 Task: Check the percentage active listings of gated community in the last 3 years.
Action: Mouse moved to (724, 167)
Screenshot: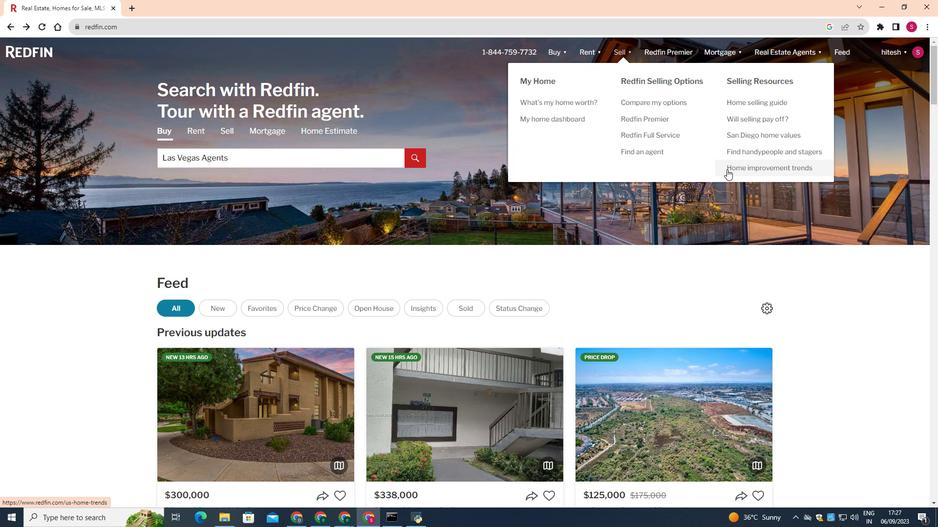 
Action: Mouse pressed left at (724, 167)
Screenshot: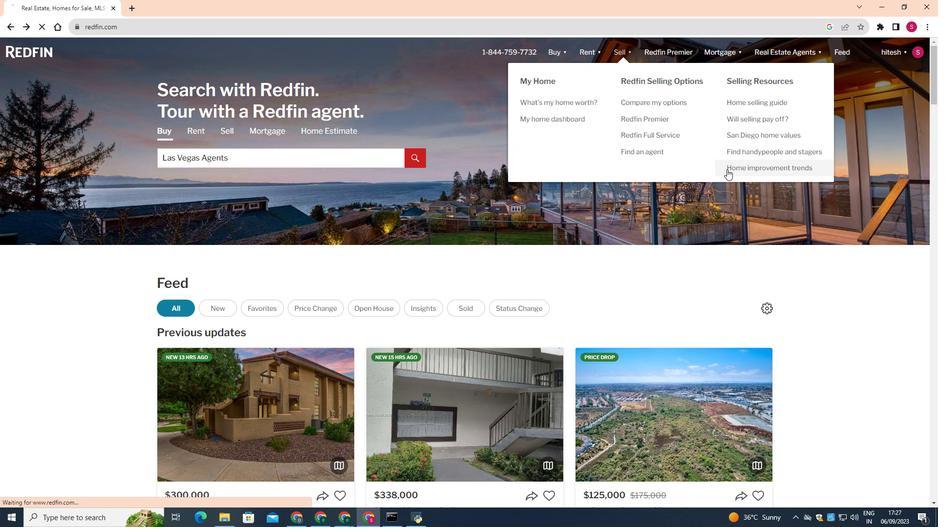 
Action: Mouse moved to (240, 178)
Screenshot: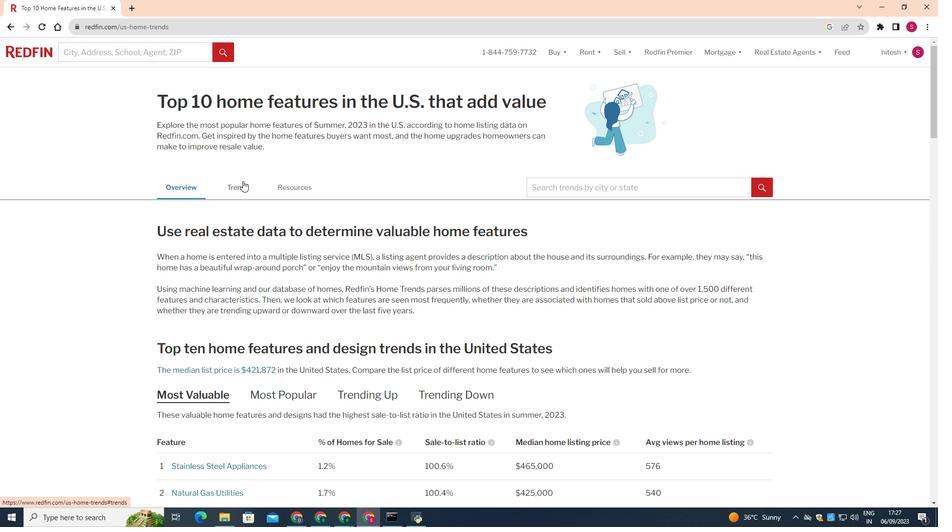 
Action: Mouse pressed left at (240, 178)
Screenshot: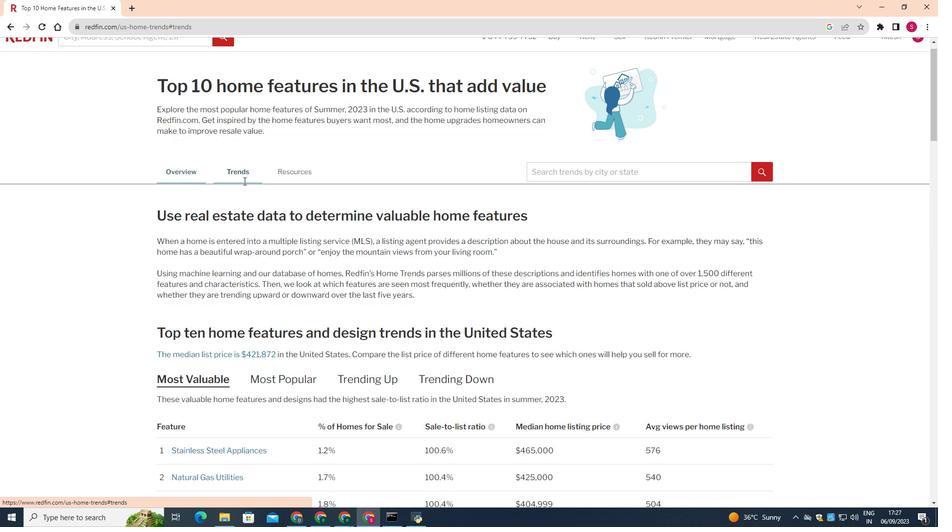 
Action: Mouse moved to (259, 197)
Screenshot: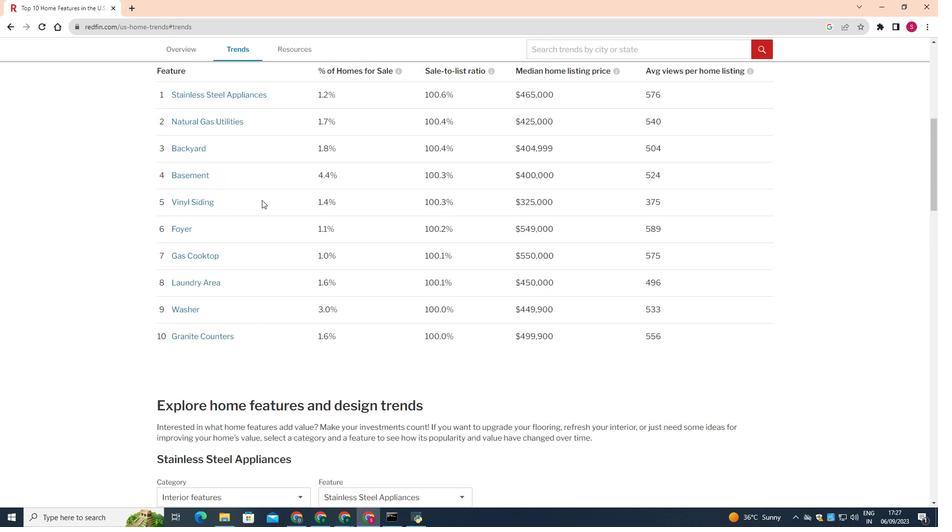 
Action: Mouse scrolled (259, 197) with delta (0, 0)
Screenshot: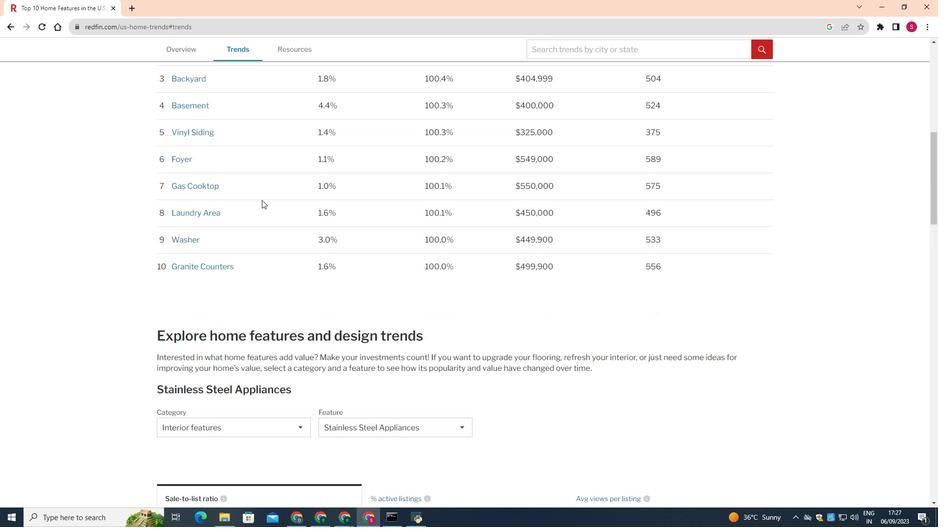 
Action: Mouse scrolled (259, 197) with delta (0, 0)
Screenshot: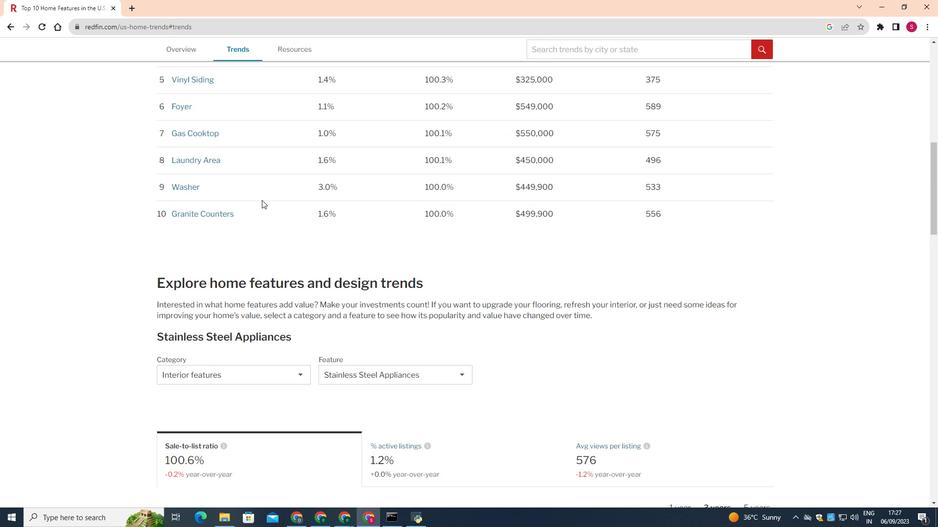 
Action: Mouse scrolled (259, 197) with delta (0, 0)
Screenshot: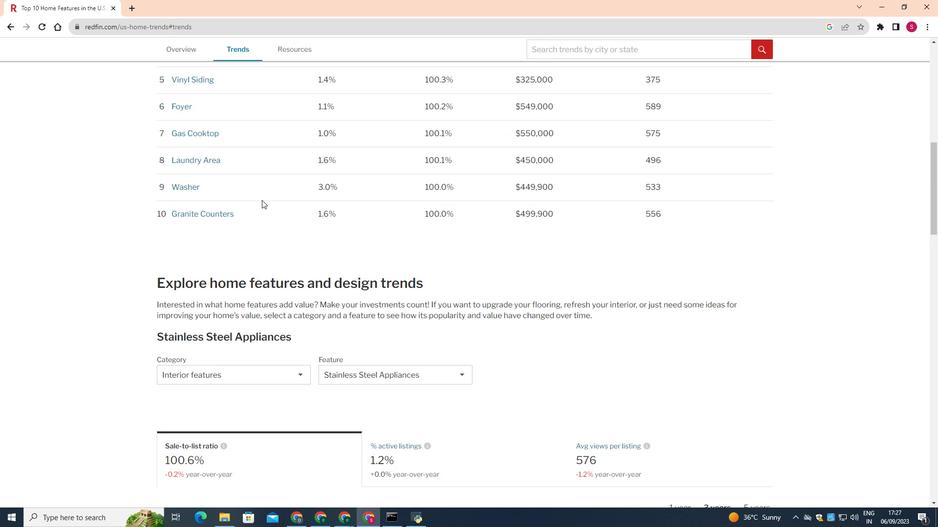 
Action: Mouse scrolled (259, 197) with delta (0, 0)
Screenshot: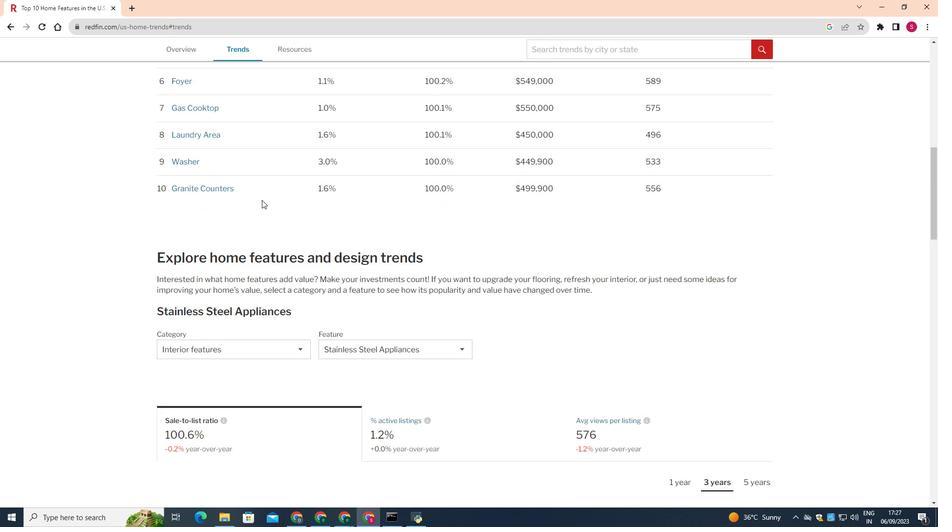 
Action: Mouse scrolled (259, 197) with delta (0, 0)
Screenshot: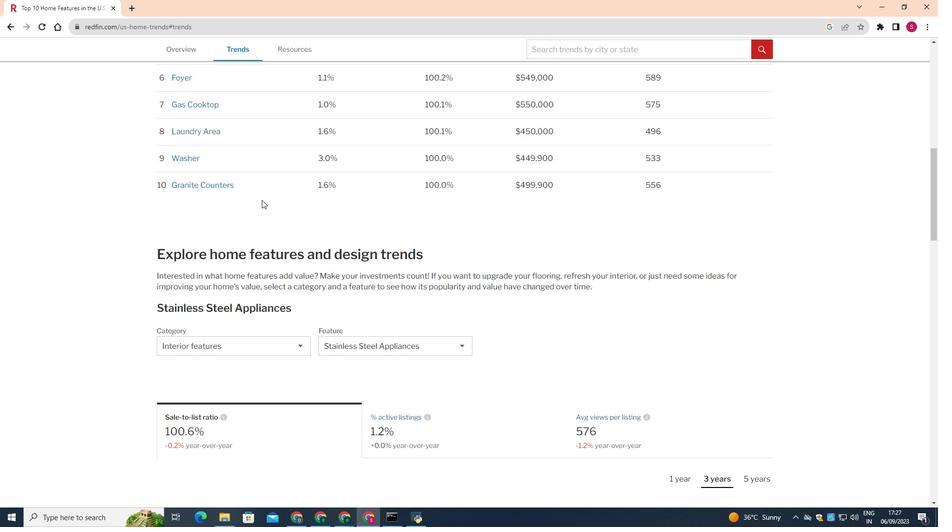 
Action: Mouse moved to (239, 338)
Screenshot: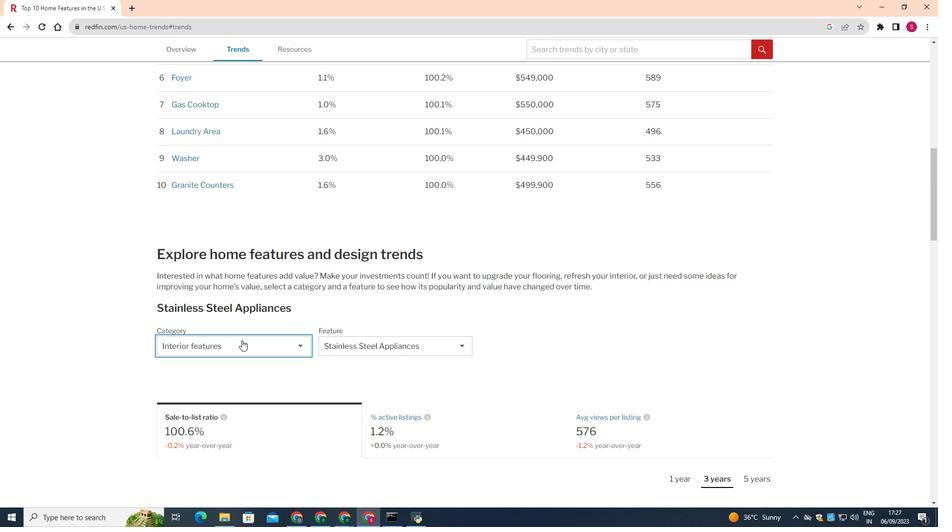 
Action: Mouse pressed left at (239, 338)
Screenshot: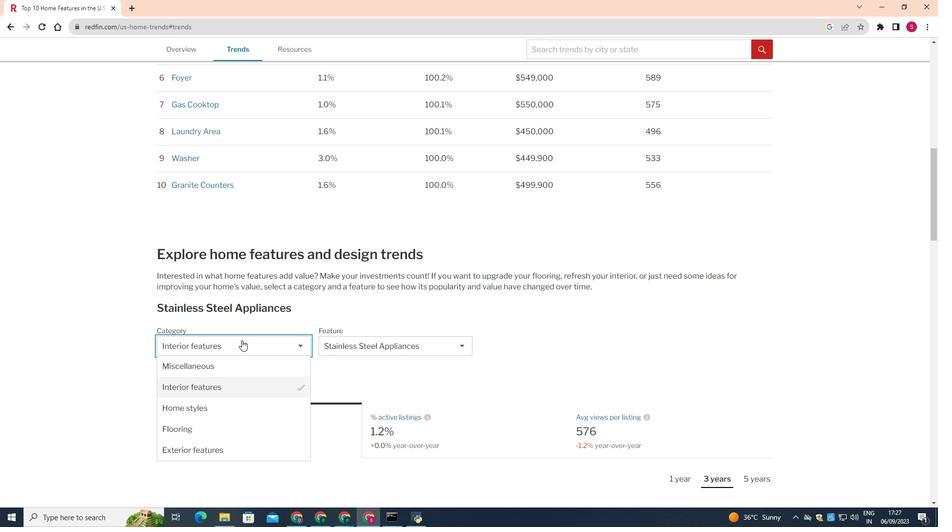 
Action: Mouse moved to (221, 362)
Screenshot: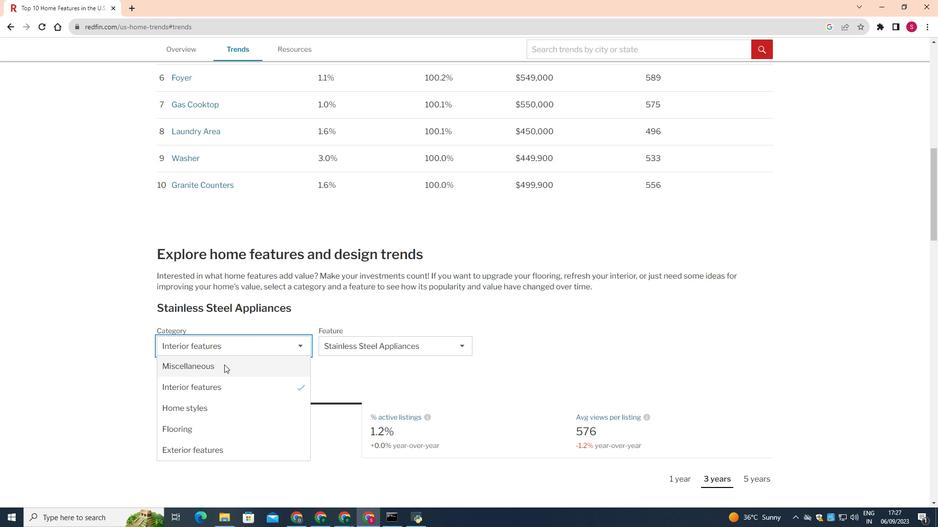 
Action: Mouse pressed left at (221, 362)
Screenshot: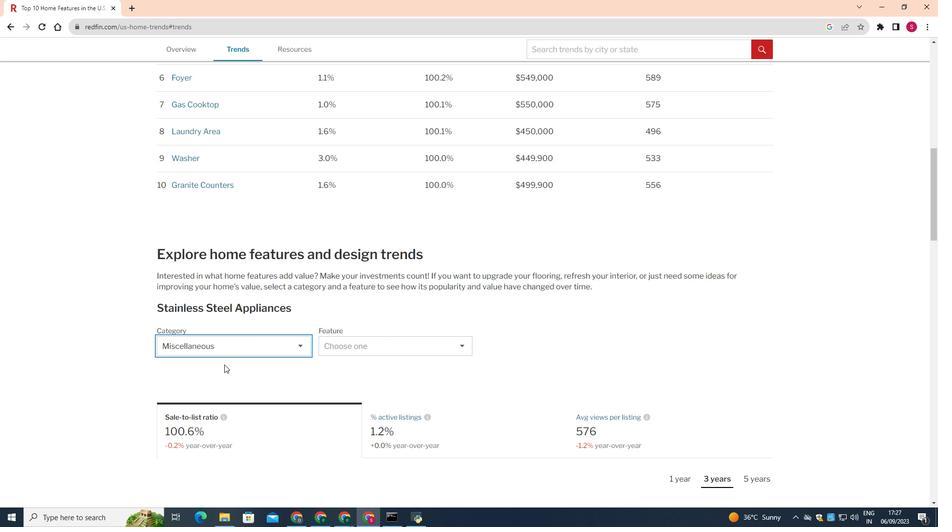 
Action: Mouse moved to (369, 347)
Screenshot: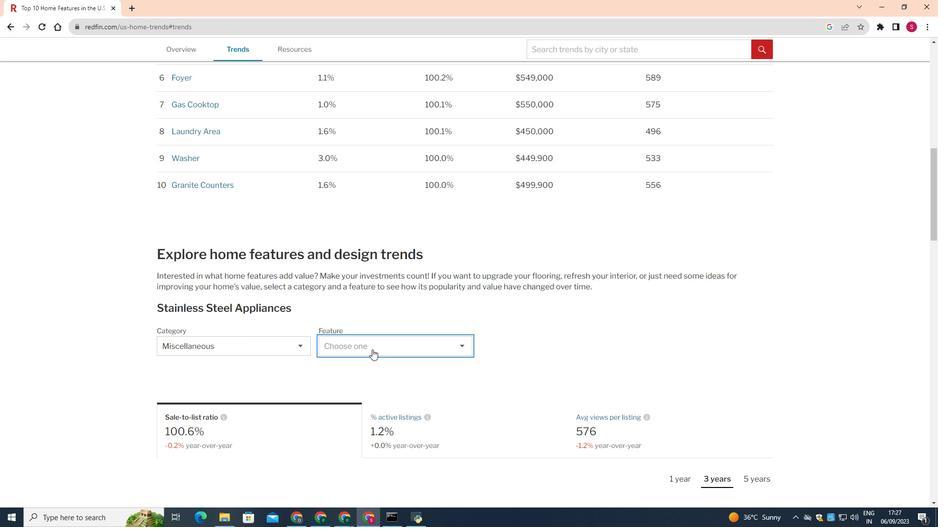
Action: Mouse pressed left at (369, 347)
Screenshot: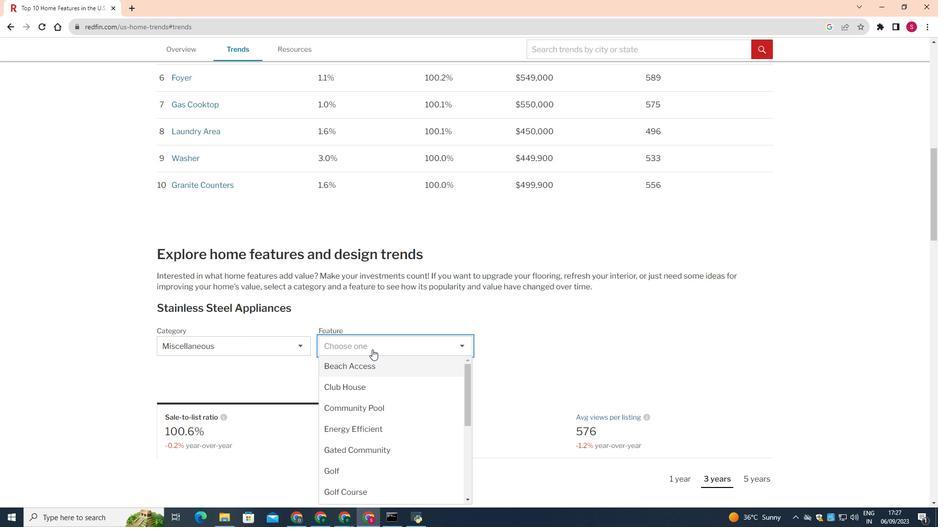 
Action: Mouse moved to (346, 446)
Screenshot: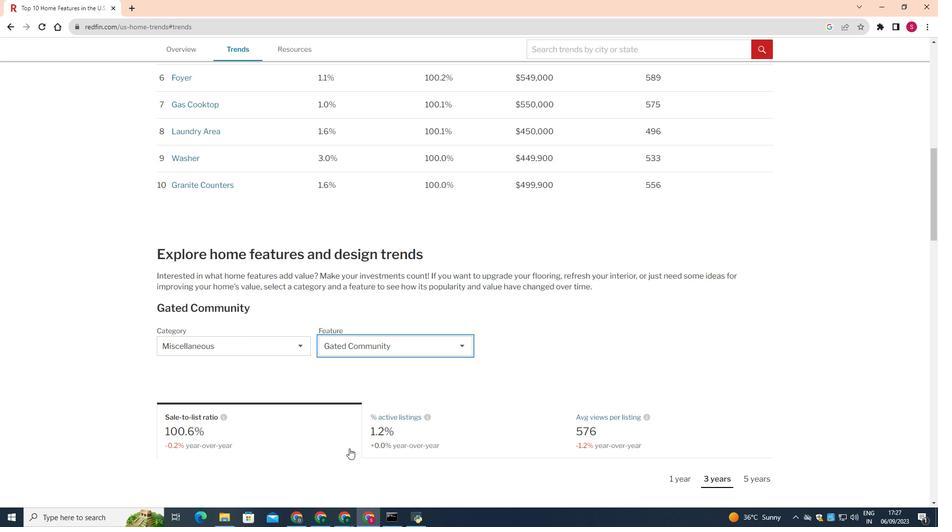 
Action: Mouse pressed left at (346, 446)
Screenshot: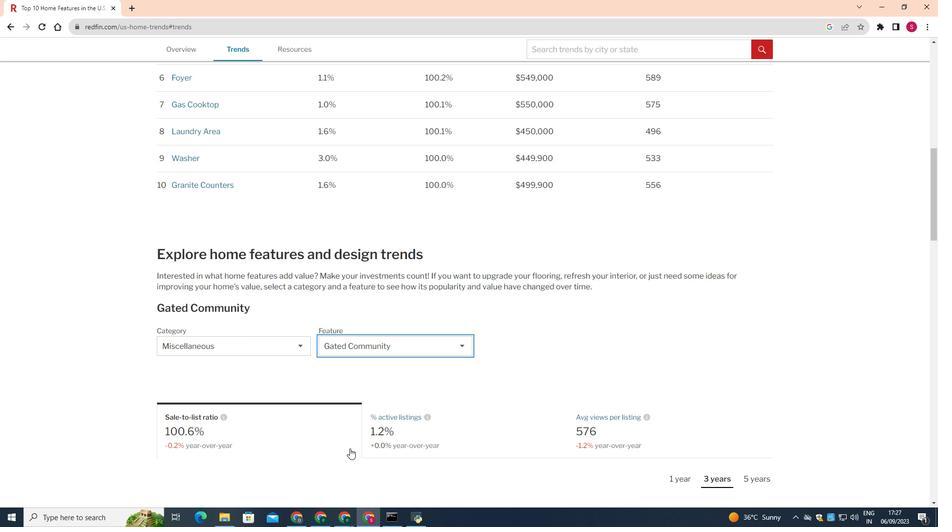 
Action: Mouse moved to (474, 442)
Screenshot: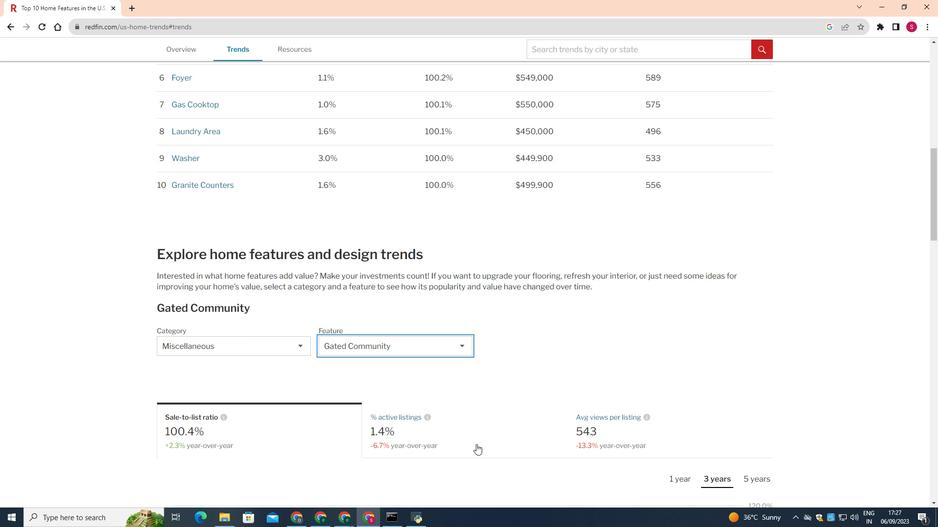 
Action: Mouse pressed left at (474, 442)
Screenshot: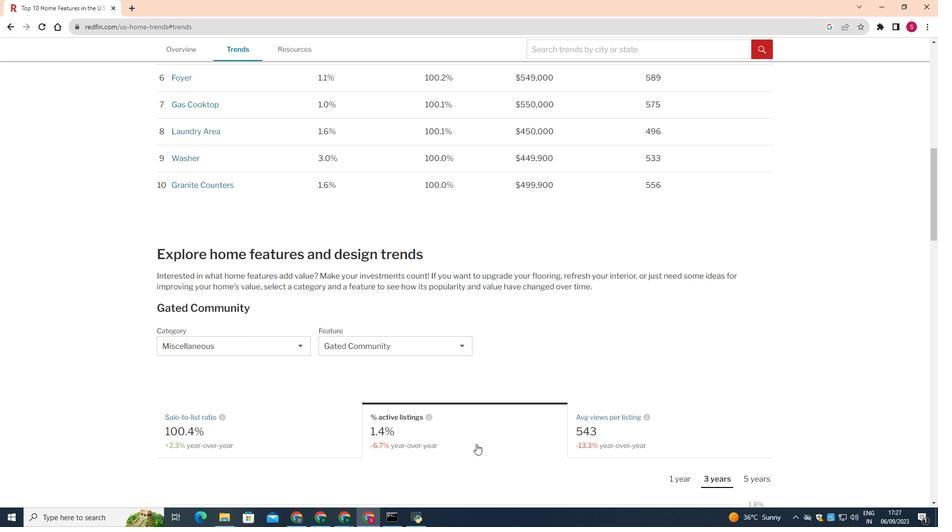 
Action: Mouse moved to (719, 477)
Screenshot: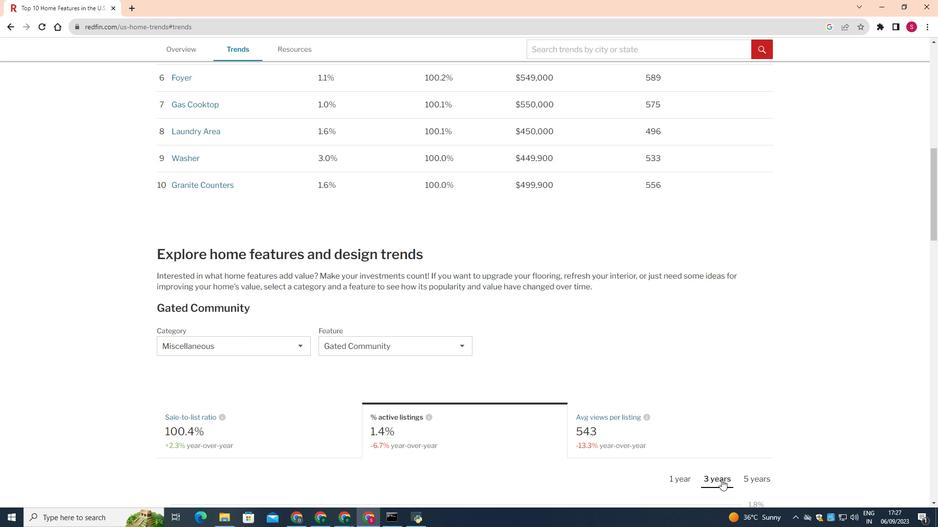 
Action: Mouse pressed left at (719, 477)
Screenshot: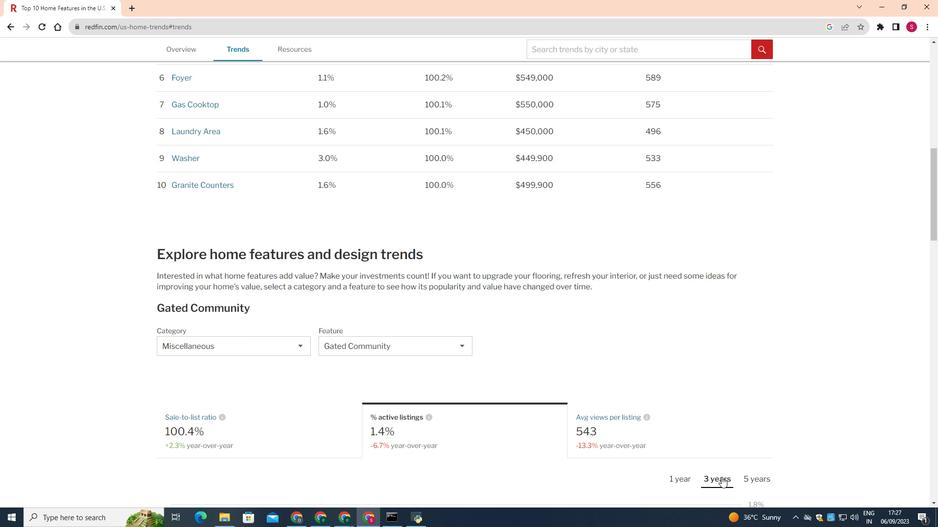 
Action: Mouse moved to (719, 456)
Screenshot: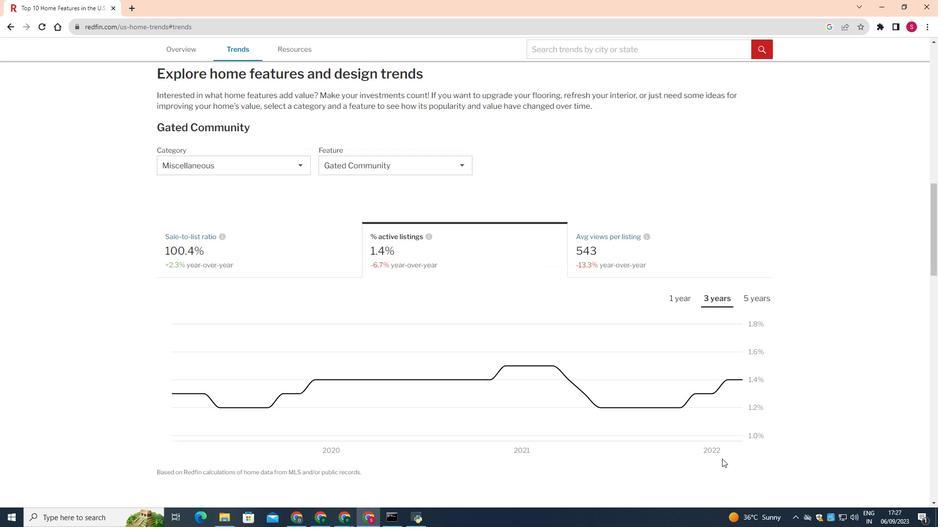 
Action: Mouse scrolled (719, 456) with delta (0, 0)
Screenshot: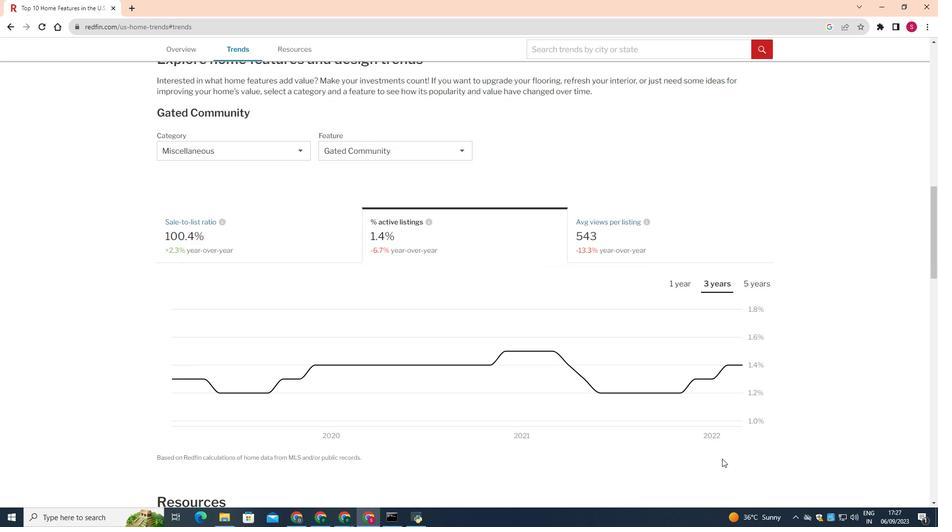 
Action: Mouse scrolled (719, 456) with delta (0, 0)
Screenshot: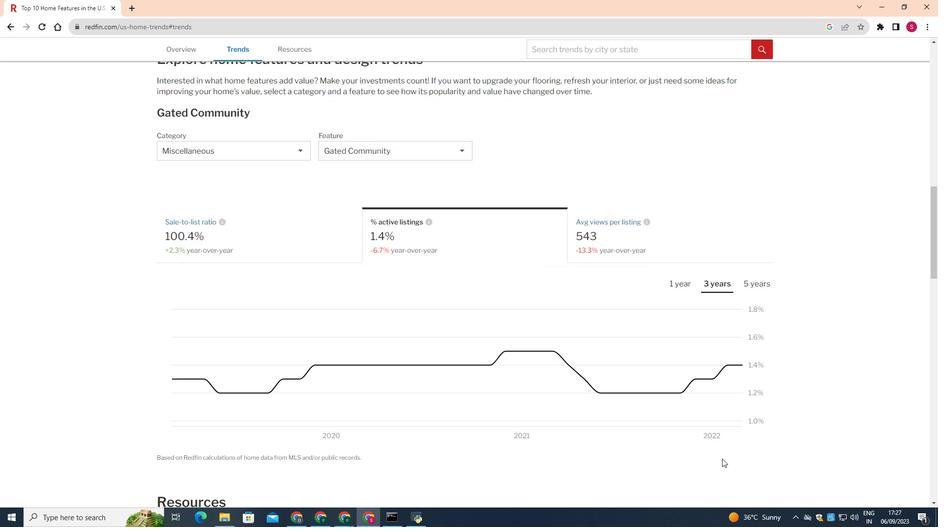 
Action: Mouse scrolled (719, 456) with delta (0, 0)
Screenshot: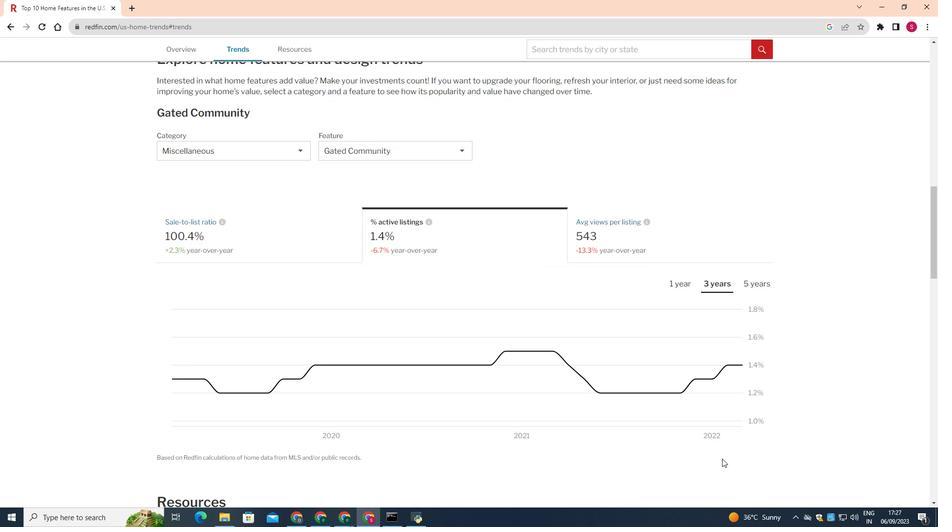 
Action: Mouse scrolled (719, 456) with delta (0, 0)
Screenshot: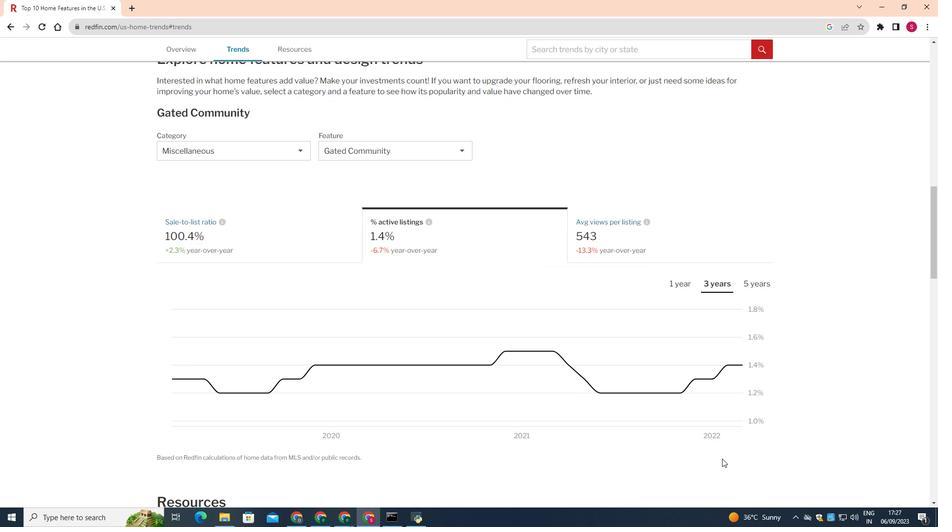 
Action: Mouse moved to (533, 192)
Screenshot: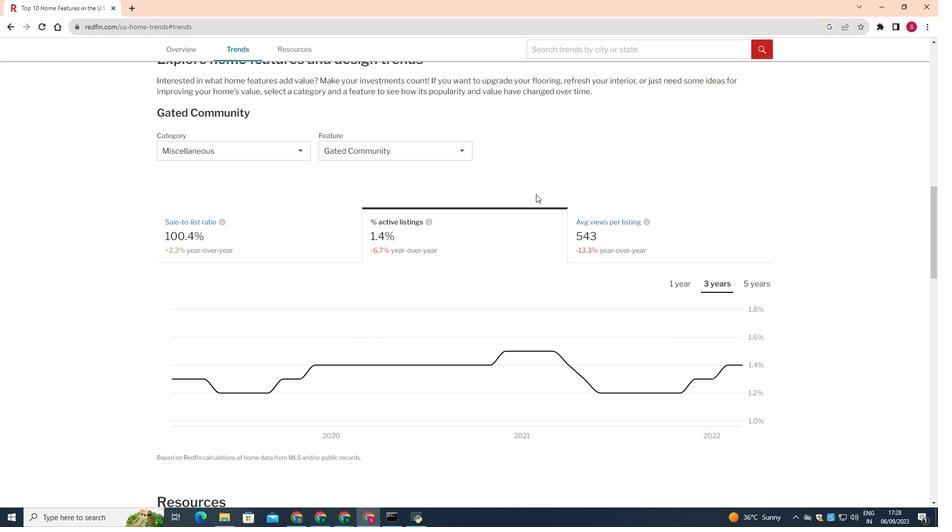 
